 Task: Reply All to email with the signature Erica Taylor with the subject 'Request for project resources' from softage.1@softage.net with the message 'Please let me know if you require any assistance with the upcoming presentation.'
Action: Mouse moved to (786, 183)
Screenshot: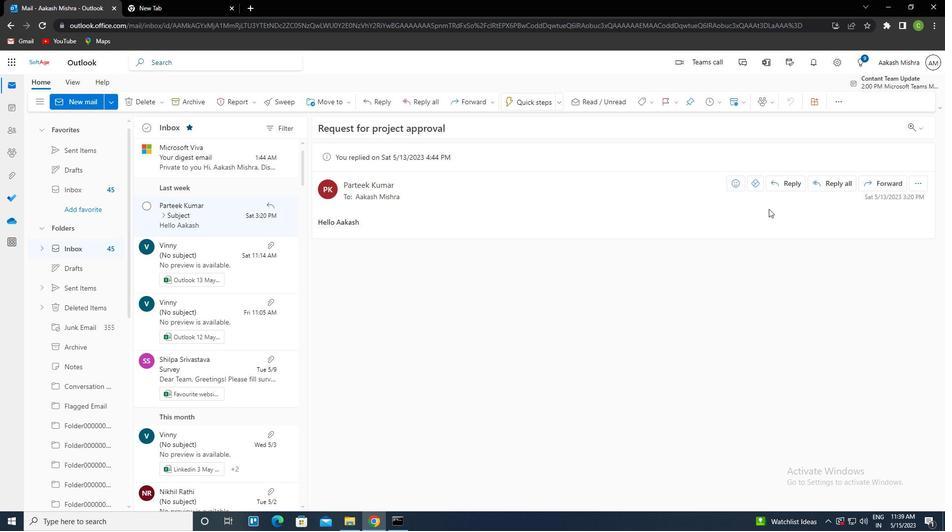 
Action: Mouse pressed left at (786, 183)
Screenshot: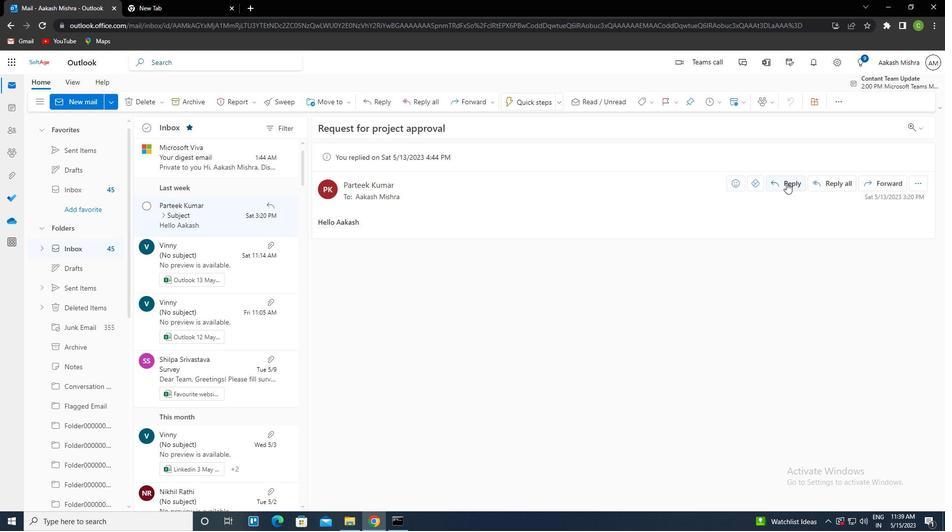 
Action: Mouse moved to (631, 103)
Screenshot: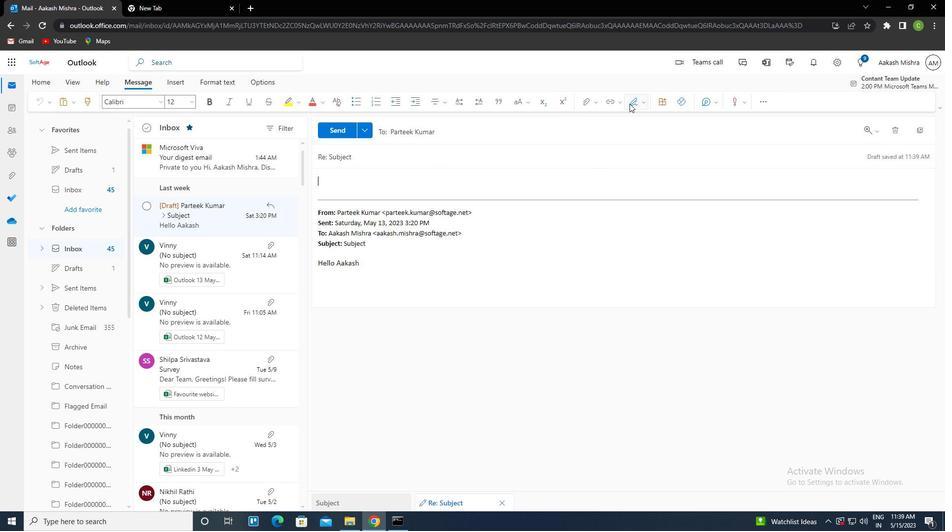 
Action: Mouse pressed left at (631, 103)
Screenshot: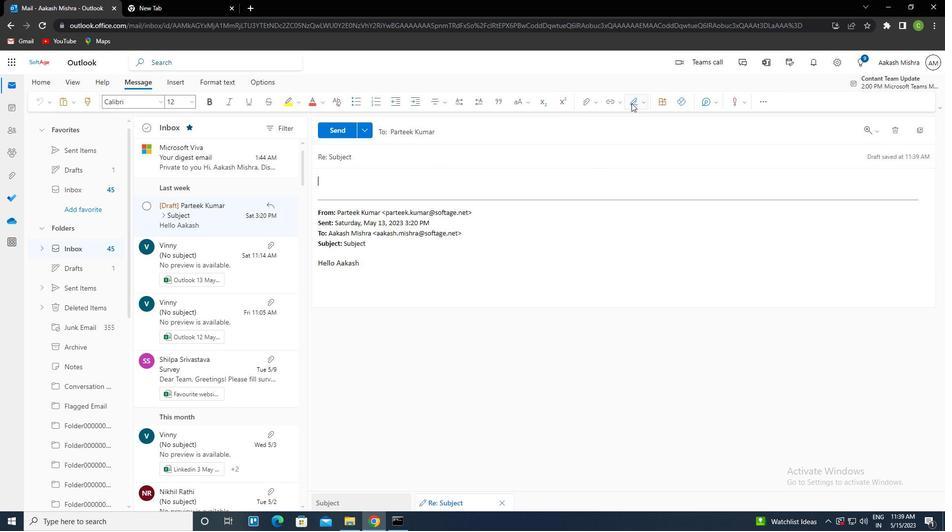 
Action: Mouse moved to (624, 145)
Screenshot: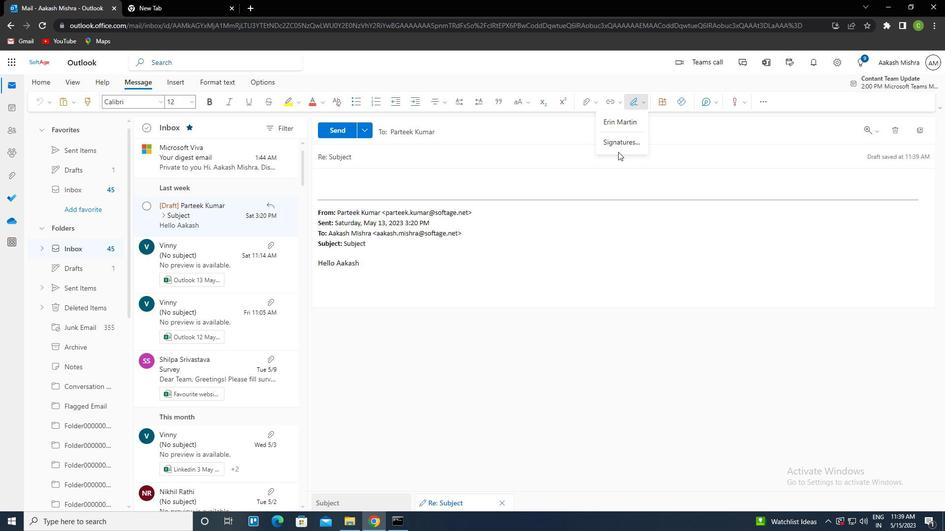 
Action: Mouse pressed left at (624, 145)
Screenshot: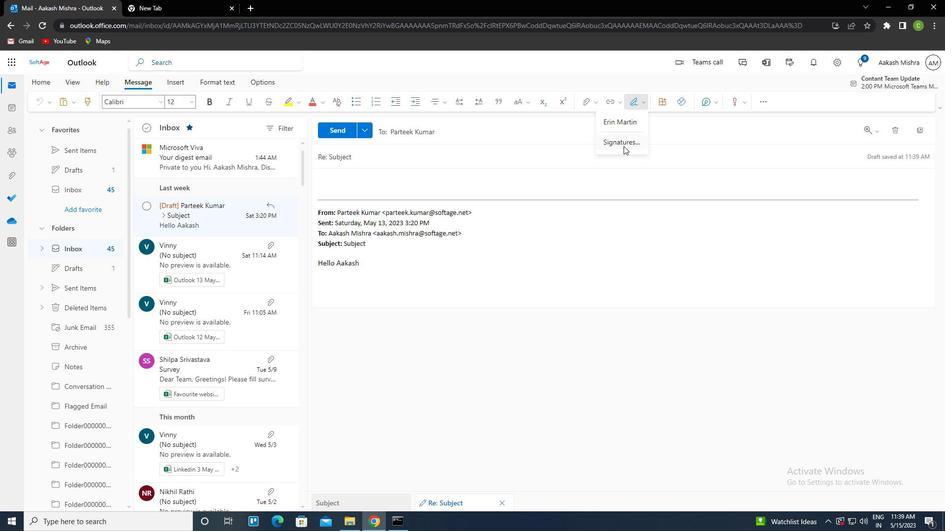 
Action: Mouse moved to (670, 184)
Screenshot: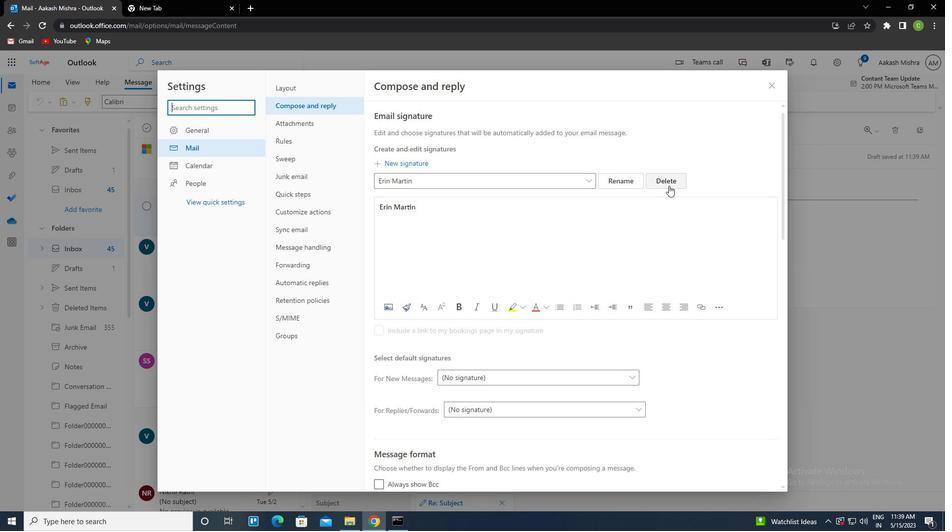 
Action: Mouse pressed left at (670, 184)
Screenshot: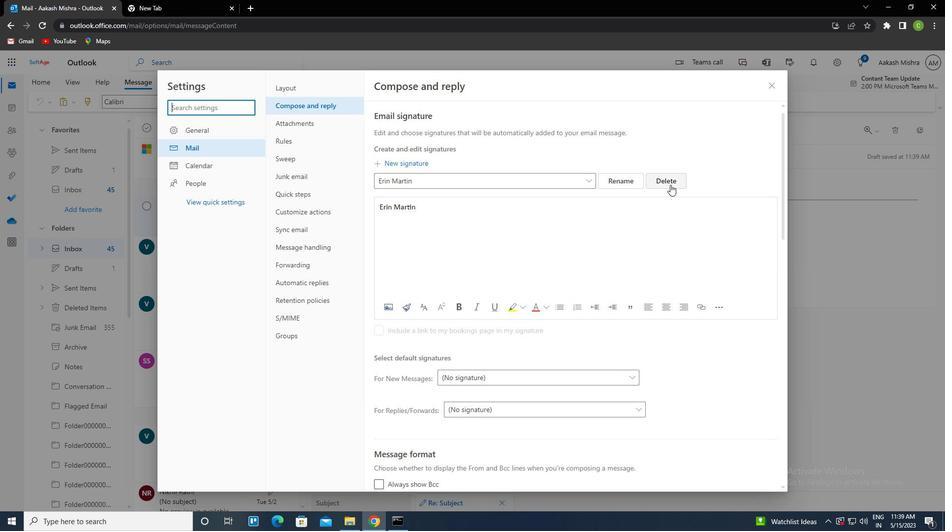 
Action: Mouse moved to (494, 178)
Screenshot: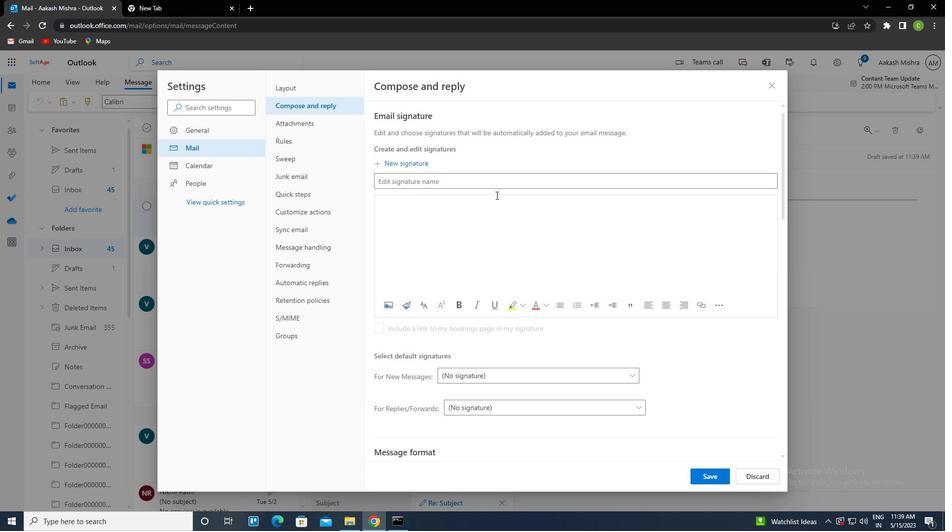 
Action: Mouse pressed left at (494, 178)
Screenshot: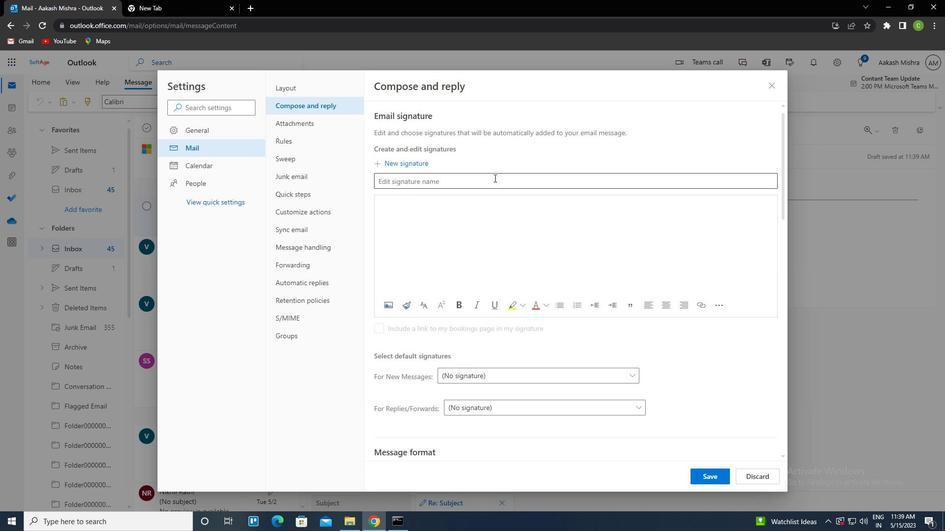 
Action: Mouse moved to (495, 178)
Screenshot: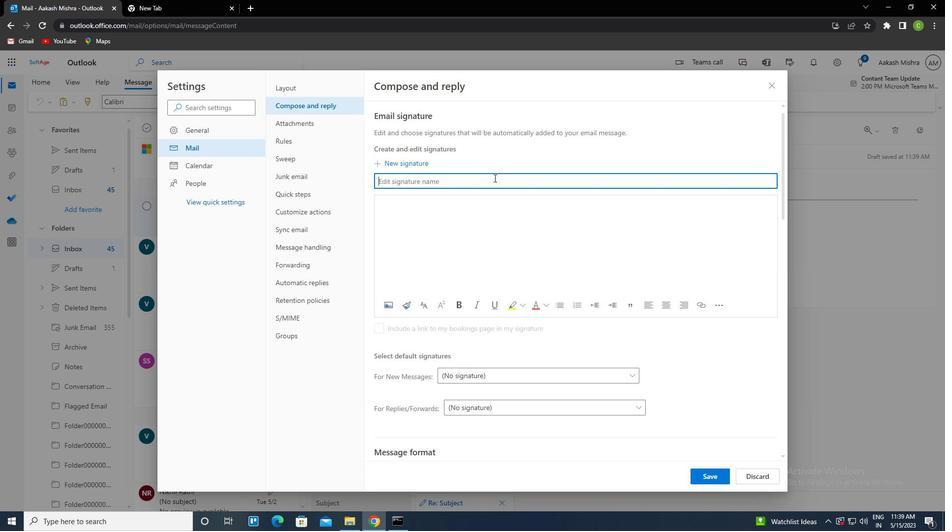 
Action: Key pressed <Key.caps_lock>e<Key.caps_lock>rica<Key.space><Key.caps_lock>t<Key.caps_lock>aylor<Key.tab><Key.caps_lock>e<Key.caps_lock>rica<Key.space><Key.caps_lock>t<Key.caps_lock>aylor
Screenshot: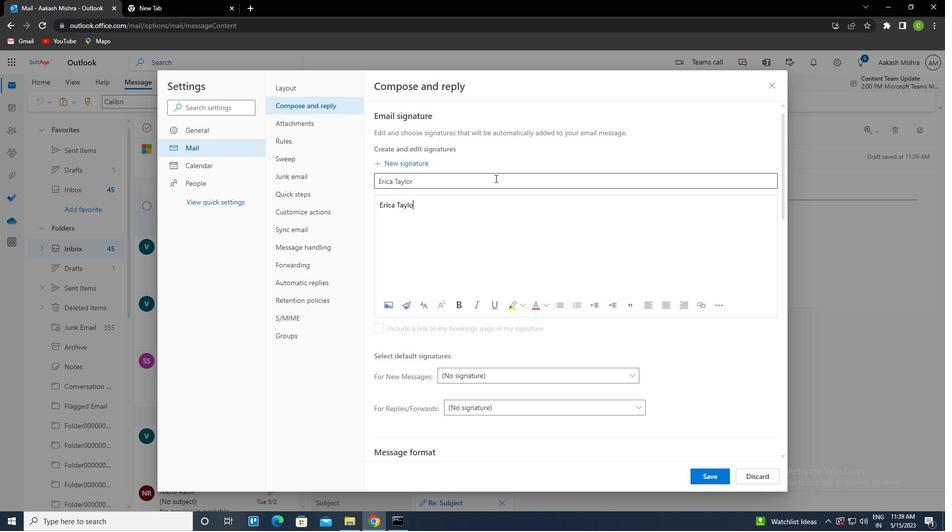 
Action: Mouse moved to (716, 471)
Screenshot: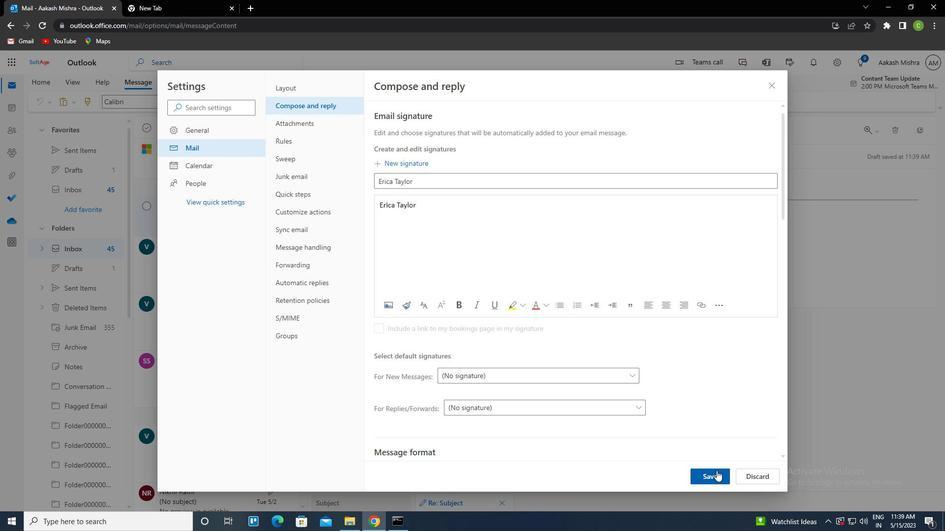 
Action: Mouse pressed left at (716, 471)
Screenshot: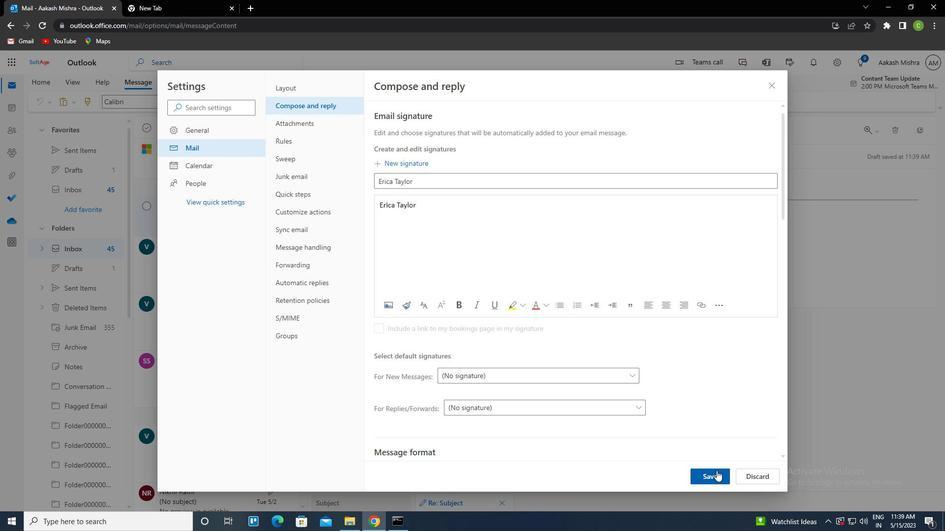 
Action: Mouse moved to (776, 85)
Screenshot: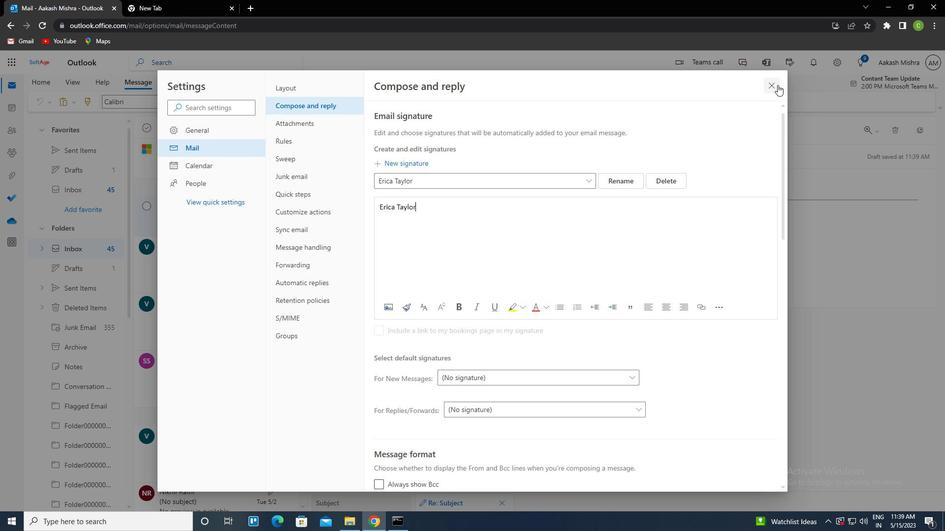
Action: Mouse pressed left at (776, 85)
Screenshot: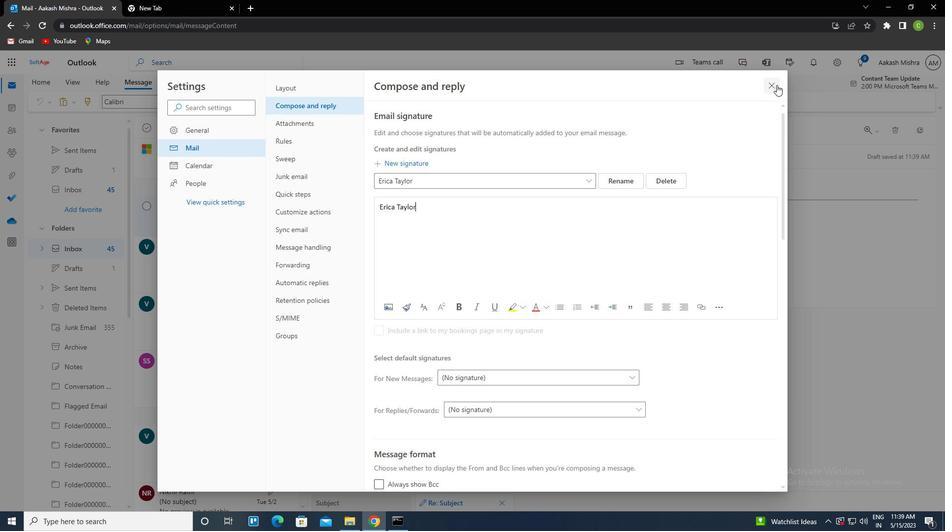 
Action: Mouse moved to (637, 105)
Screenshot: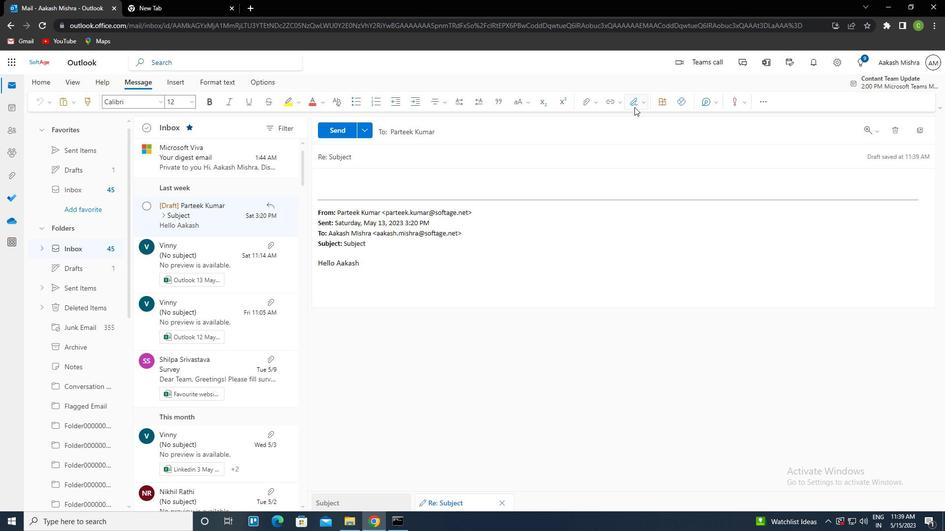 
Action: Mouse pressed left at (637, 105)
Screenshot: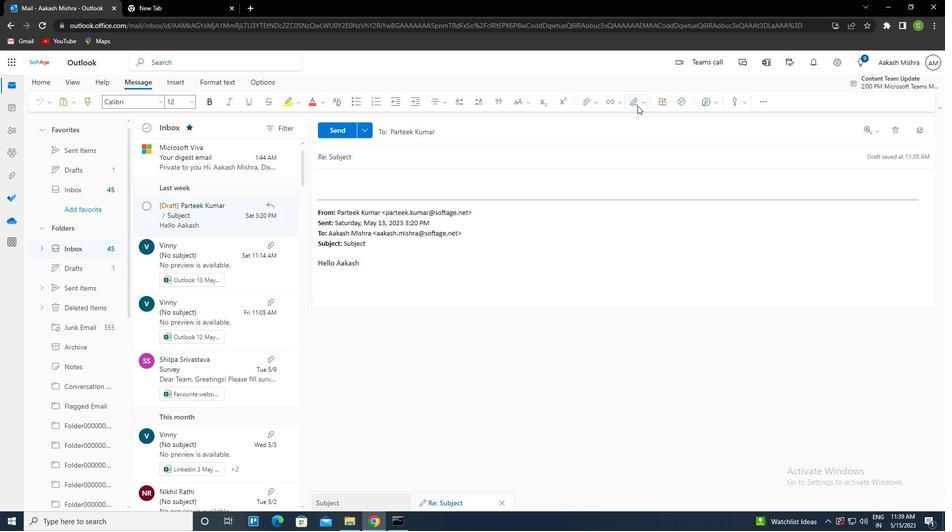 
Action: Mouse moved to (629, 120)
Screenshot: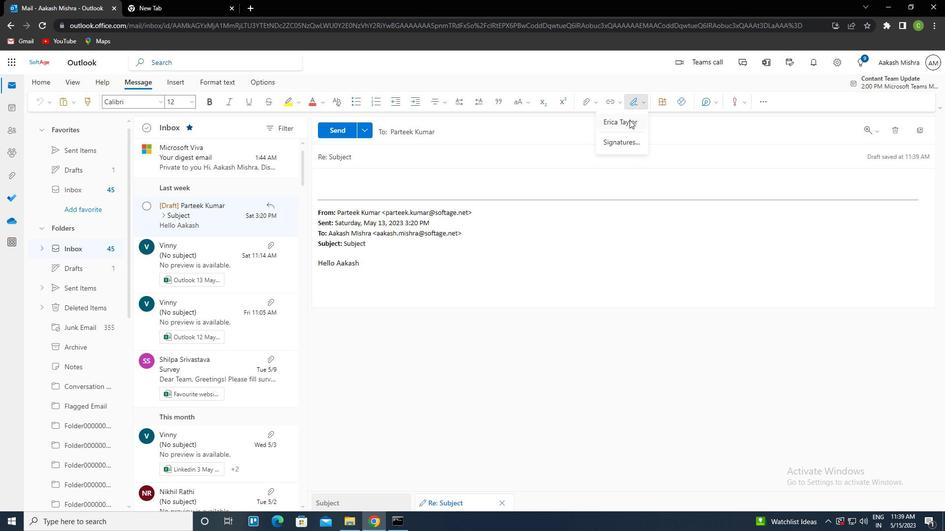 
Action: Mouse pressed left at (629, 120)
Screenshot: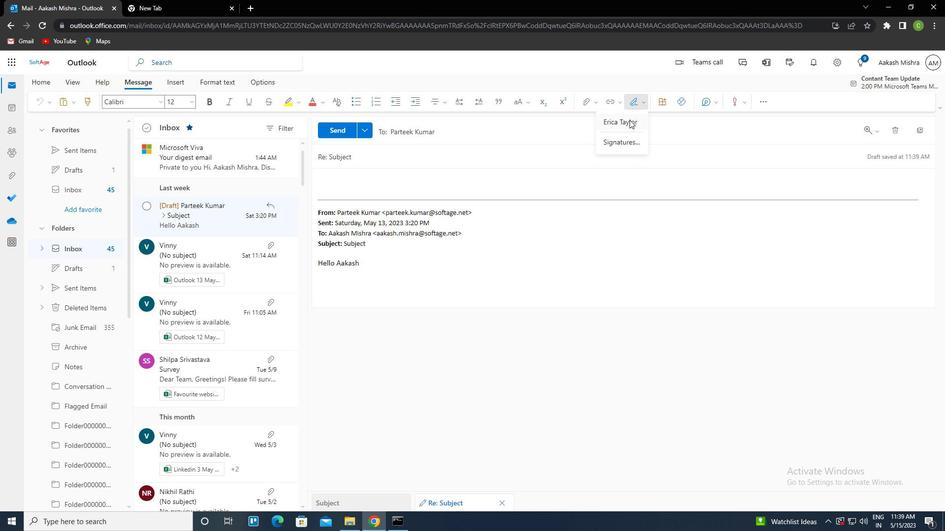 
Action: Mouse moved to (386, 157)
Screenshot: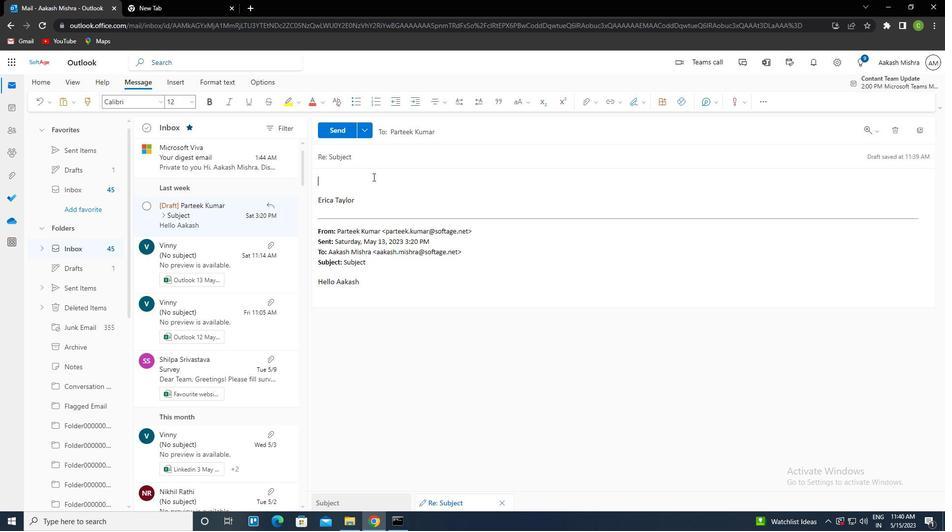 
Action: Mouse pressed left at (386, 157)
Screenshot: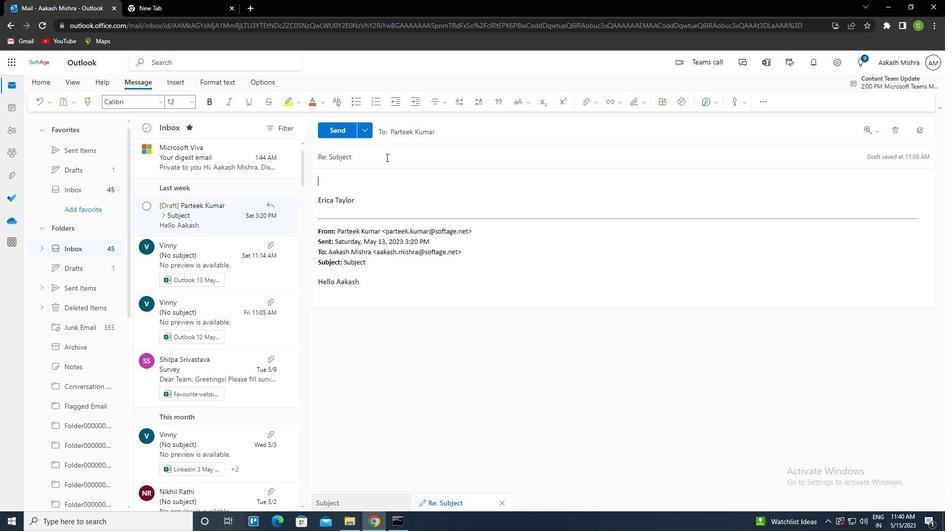 
Action: Key pressed <Key.shift><Key.left><Key.caps_lock>ctrl+R<Key.caps_lock>EQUEST<Key.space>FOR<Key.space>PROJECT<Key.space>RESOURCES<Key.tab><Key.caps_lock>P<Key.caps_lock>LEASE<Key.space>LET<Key.space>ME<Key.space>KNOW<Key.space>IF<Key.space>YOU<Key.space>REQUIS<Key.backspace>RE<Key.space>ANT<Key.backspace>Y<Key.space>ASSISTANCE<Key.space>WITH<Key.space>THE<Key.space>UPCOMONG<Key.space>PRESENTATION
Screenshot: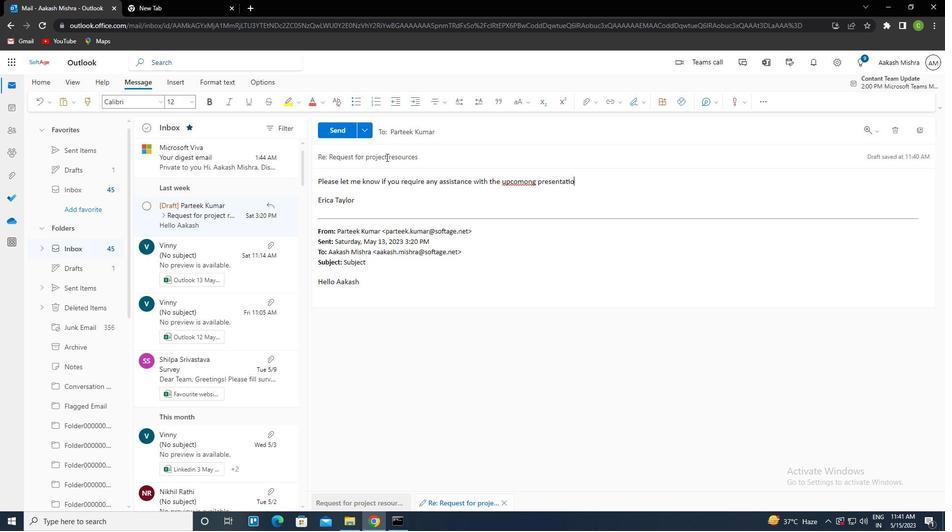 
Action: Mouse moved to (528, 182)
Screenshot: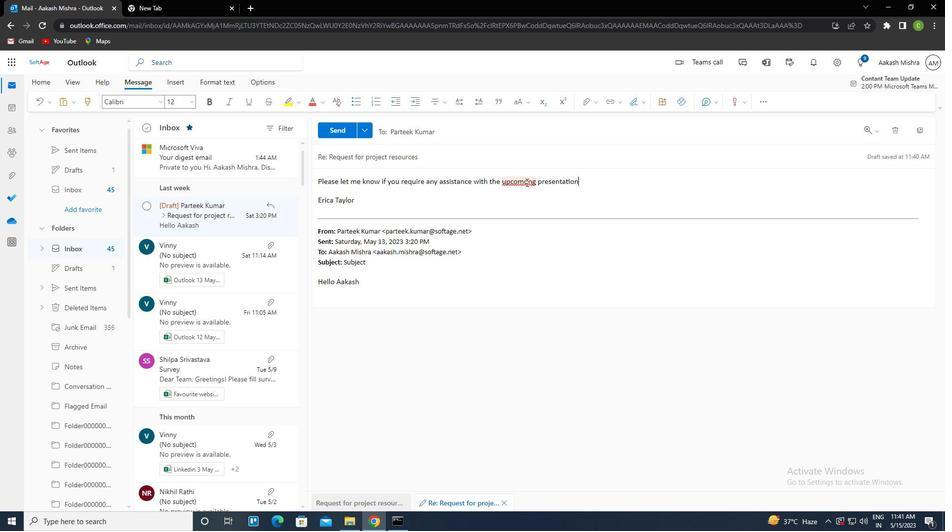 
Action: Mouse pressed left at (528, 182)
Screenshot: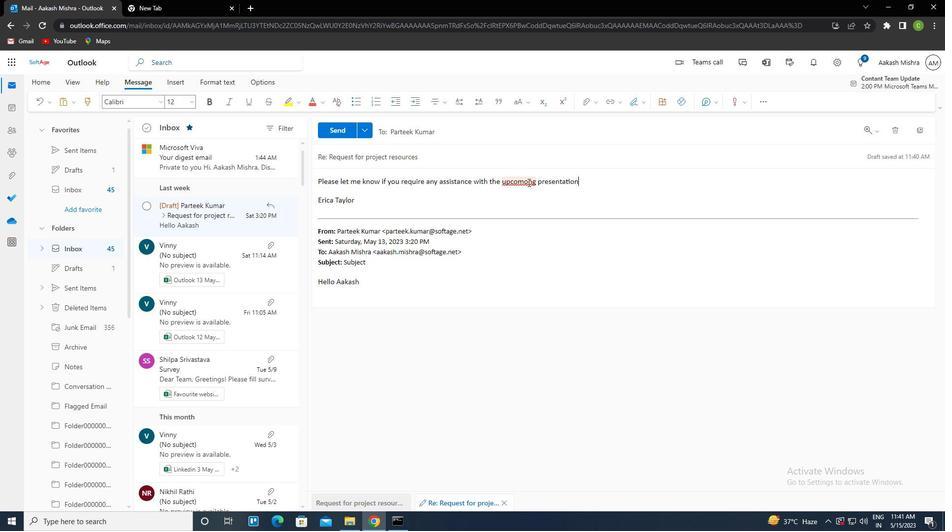 
Action: Mouse moved to (533, 185)
Screenshot: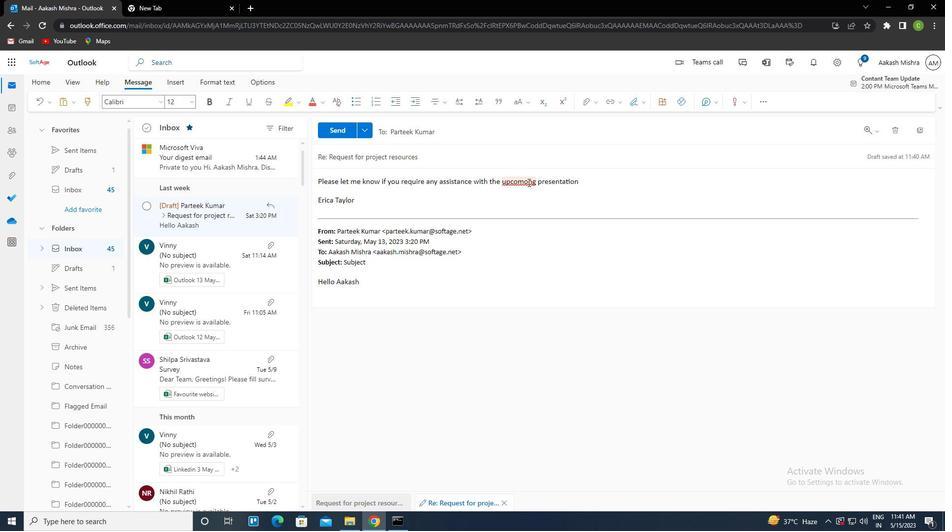 
Action: Key pressed <Key.backspace>I
Screenshot: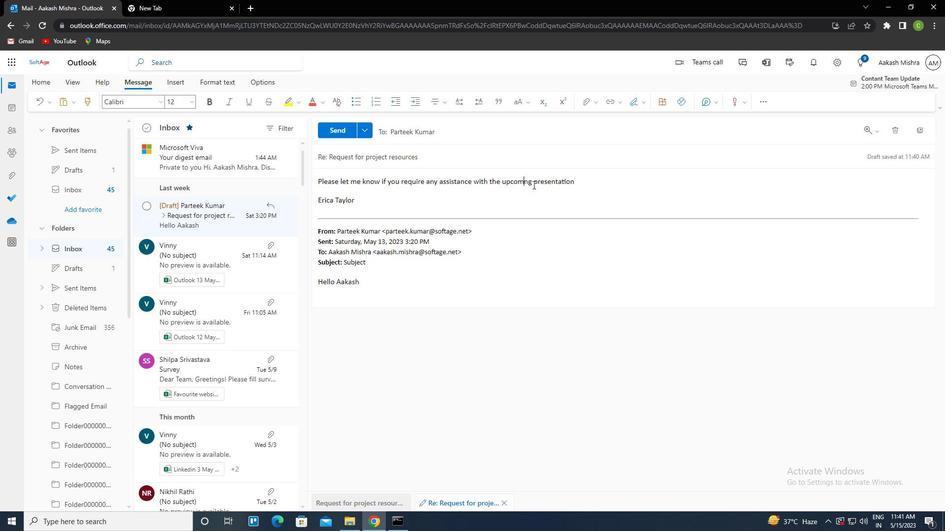 
Action: Mouse moved to (337, 132)
Screenshot: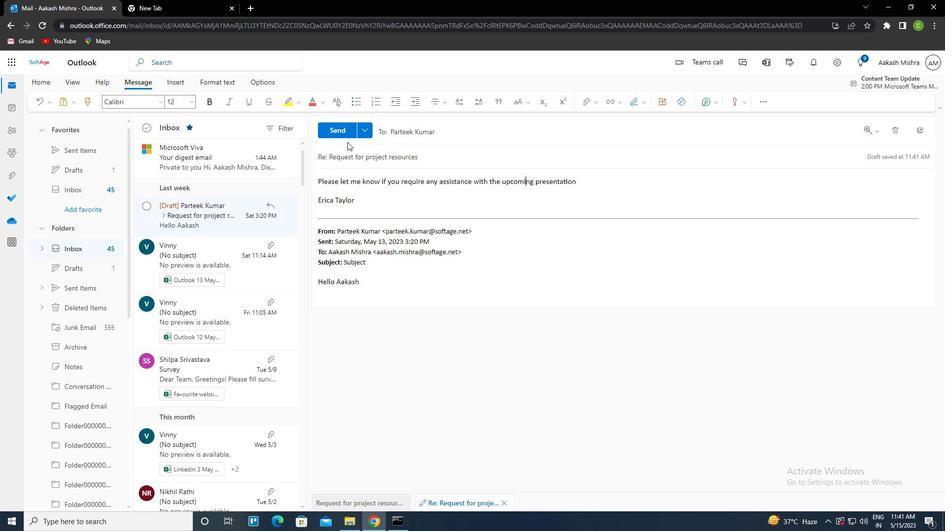 
Action: Mouse pressed left at (337, 132)
Screenshot: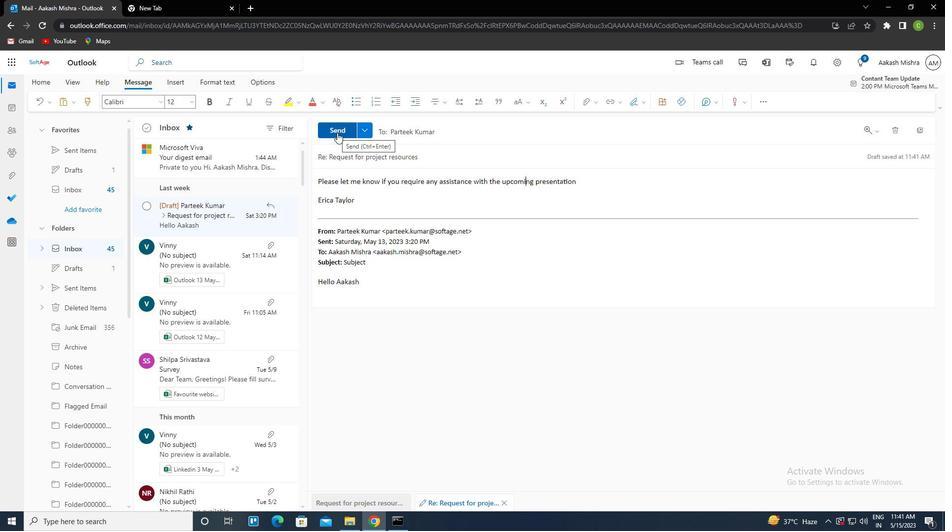 
Action: Mouse moved to (459, 439)
Screenshot: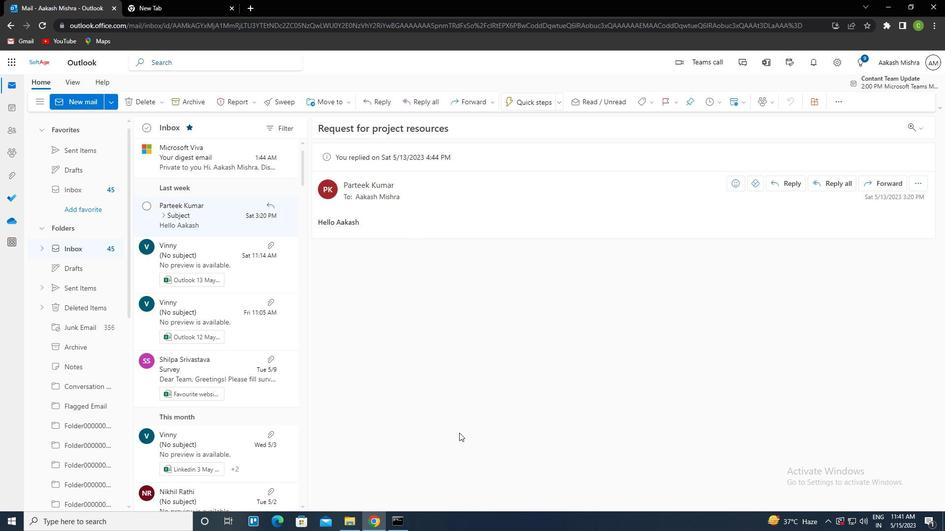 
